 Task: Change curve  line weight to 4PX.
Action: Mouse moved to (531, 410)
Screenshot: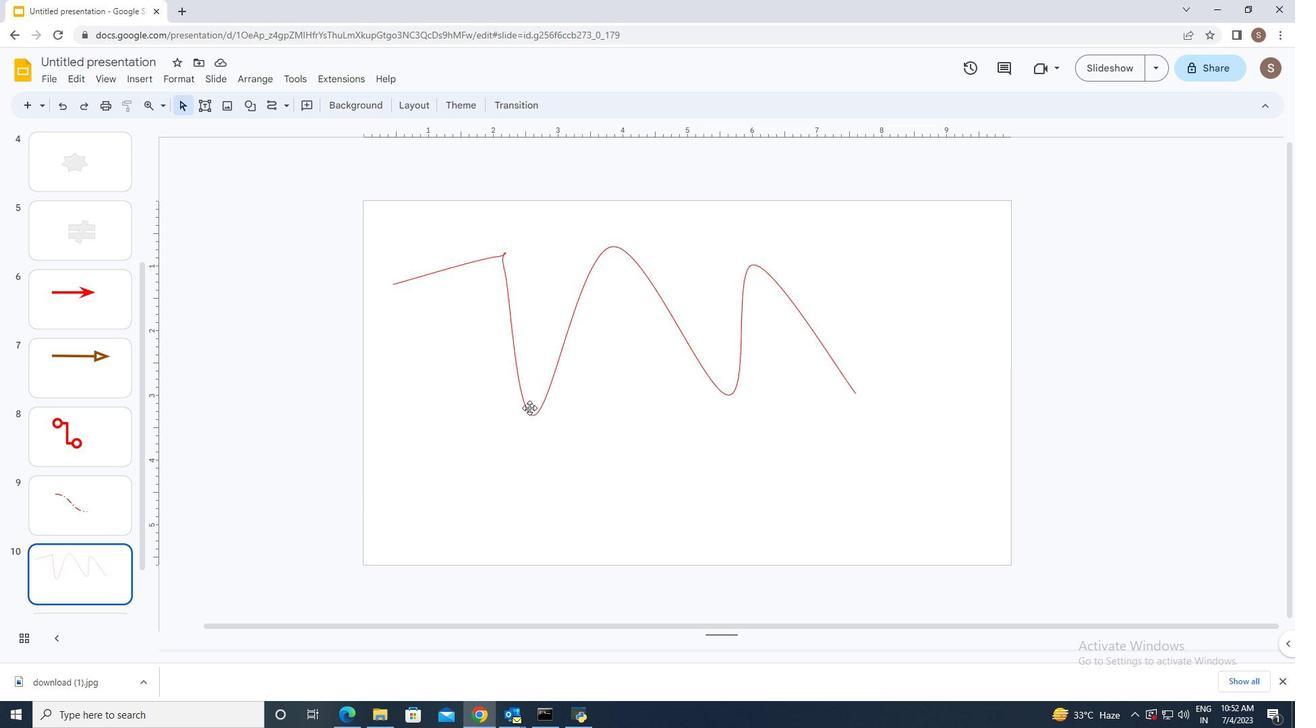 
Action: Mouse pressed left at (531, 410)
Screenshot: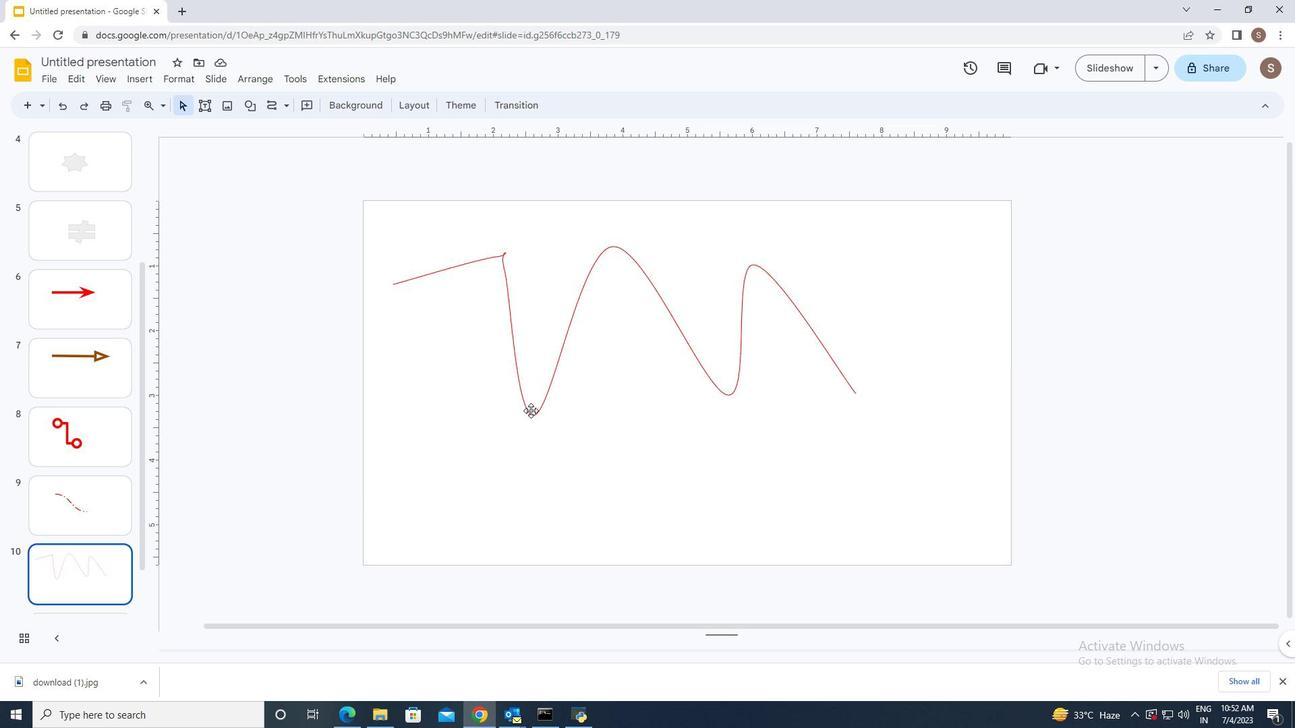 
Action: Mouse moved to (356, 107)
Screenshot: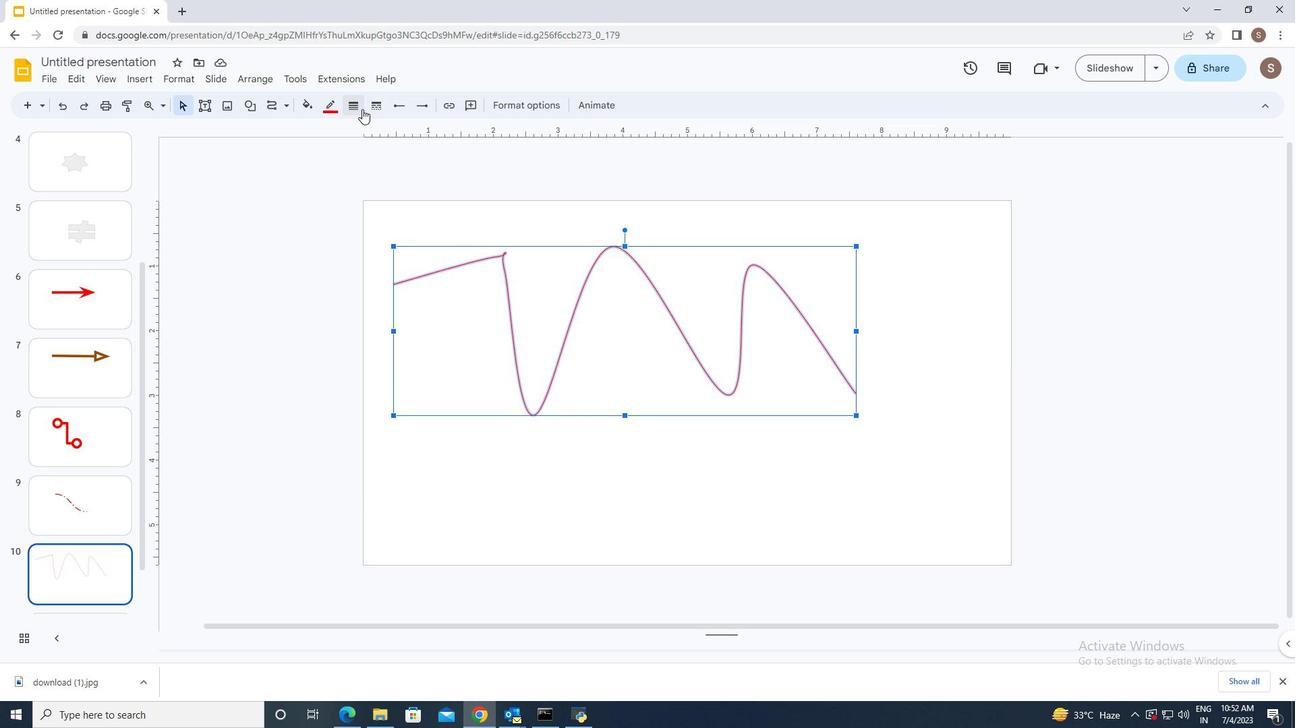
Action: Mouse pressed left at (356, 107)
Screenshot: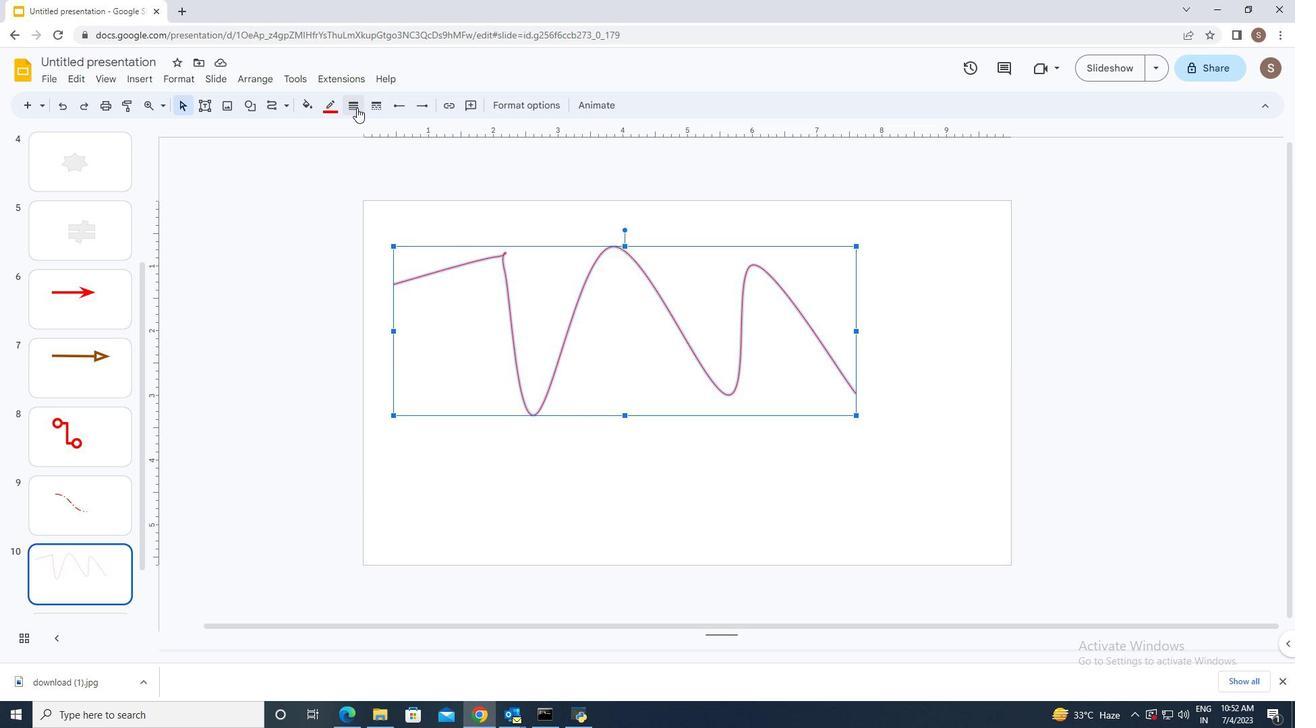 
Action: Mouse moved to (369, 196)
Screenshot: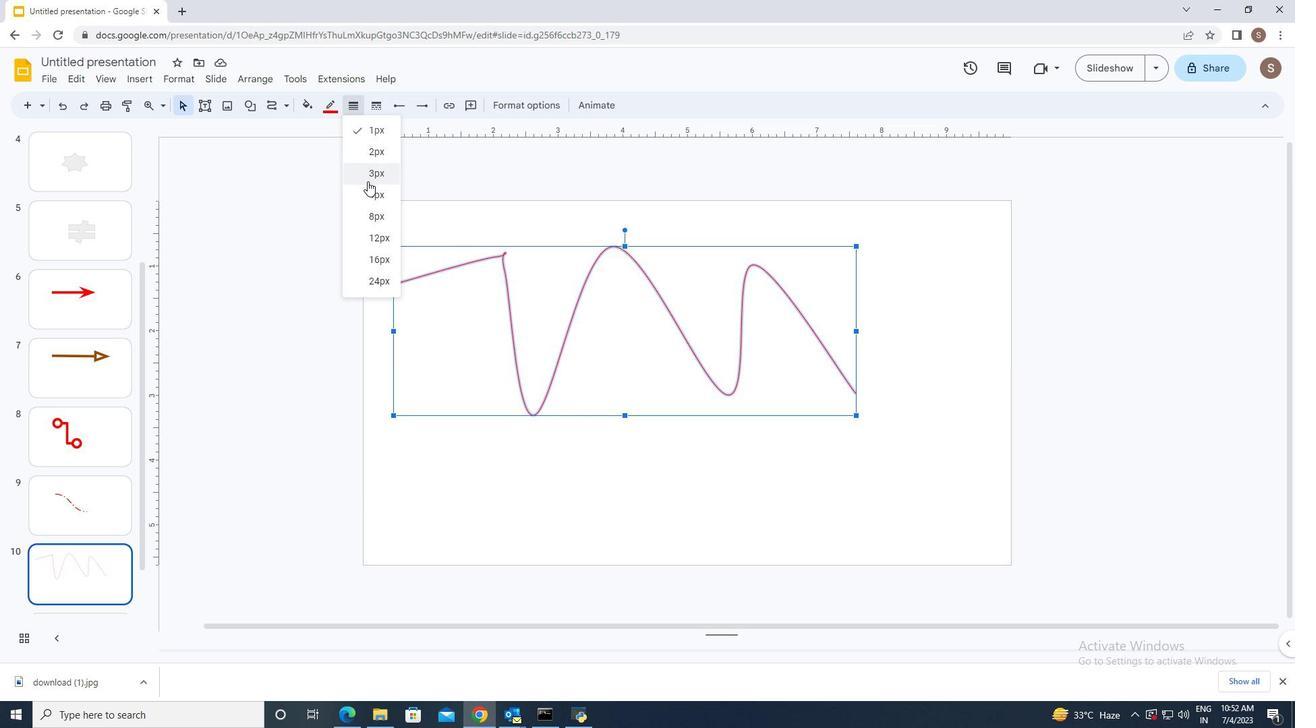 
Action: Mouse pressed left at (369, 196)
Screenshot: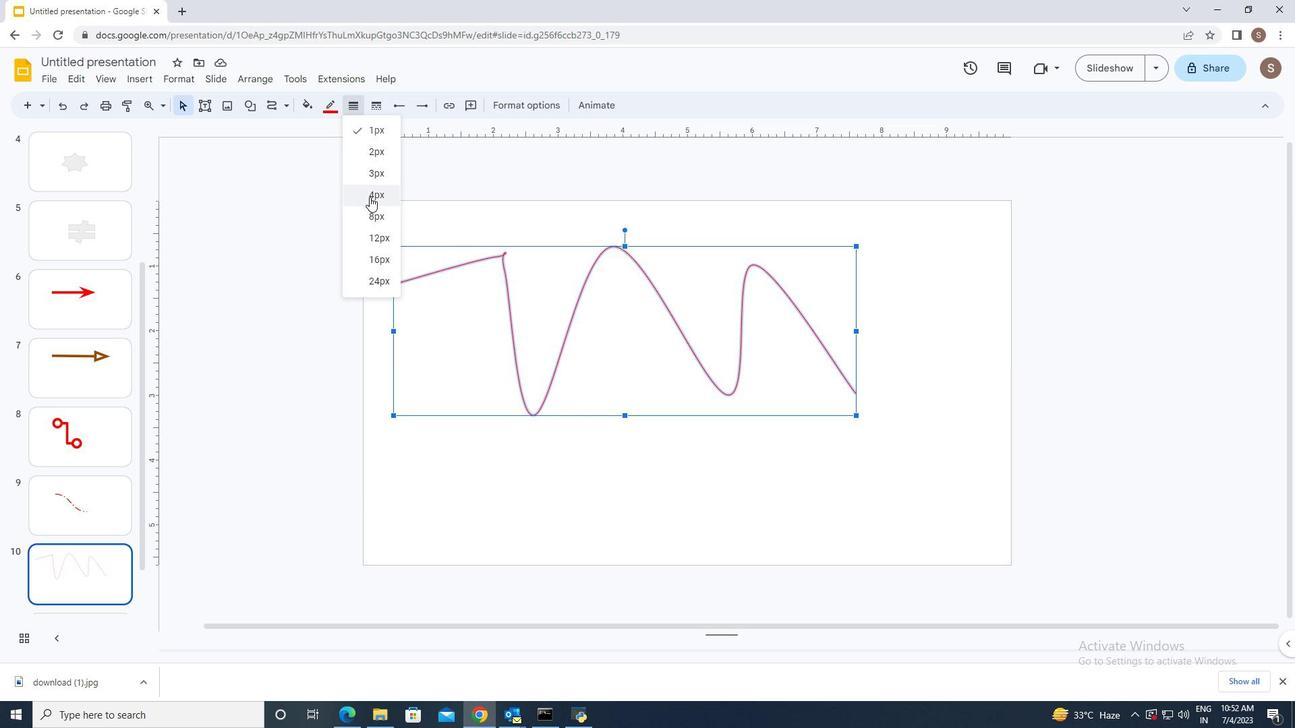 
Action: Mouse moved to (433, 457)
Screenshot: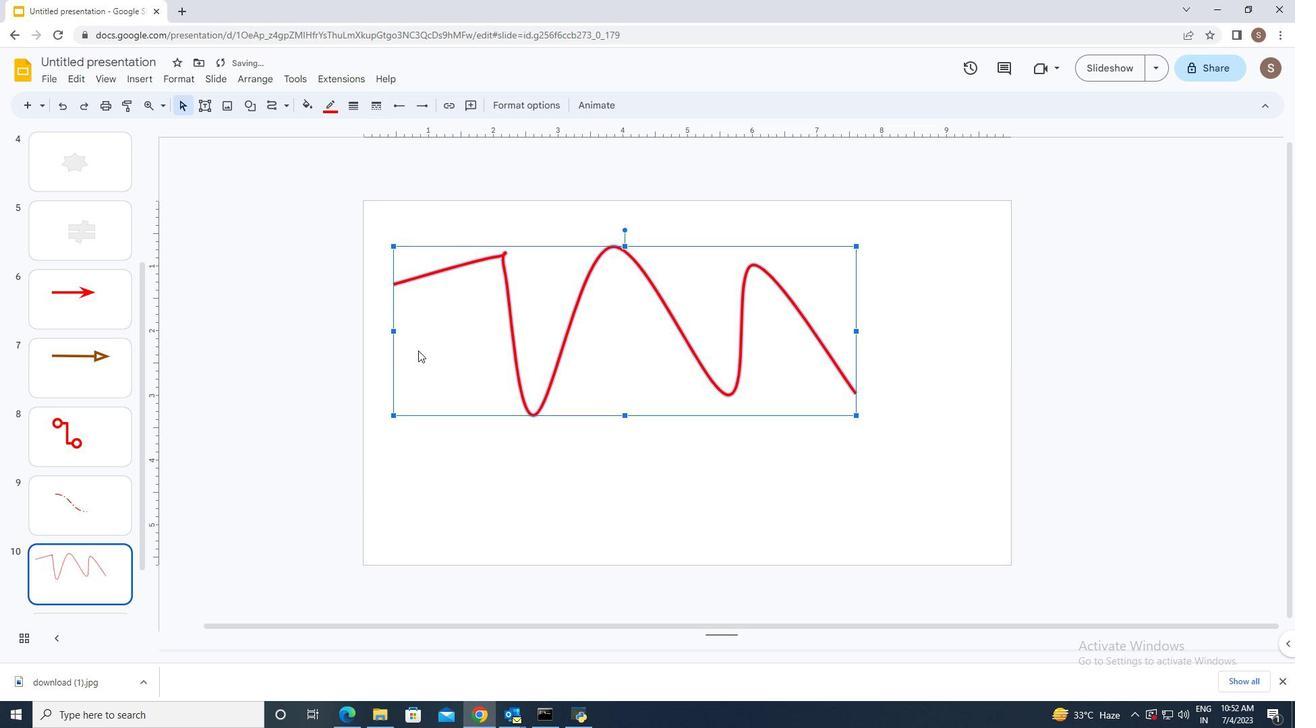 
Action: Mouse pressed left at (433, 457)
Screenshot: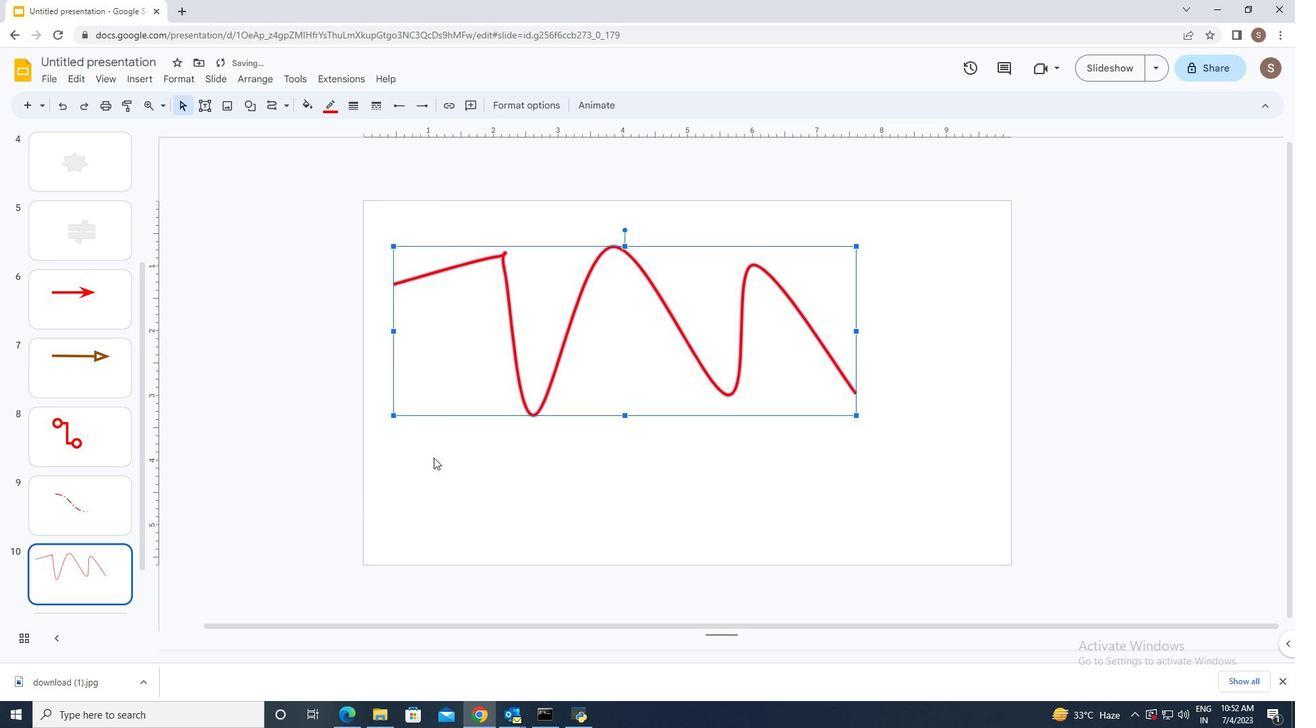
